 Task: Add Boiron Rhus Toxicodendron 30C to the cart.
Action: Mouse moved to (236, 110)
Screenshot: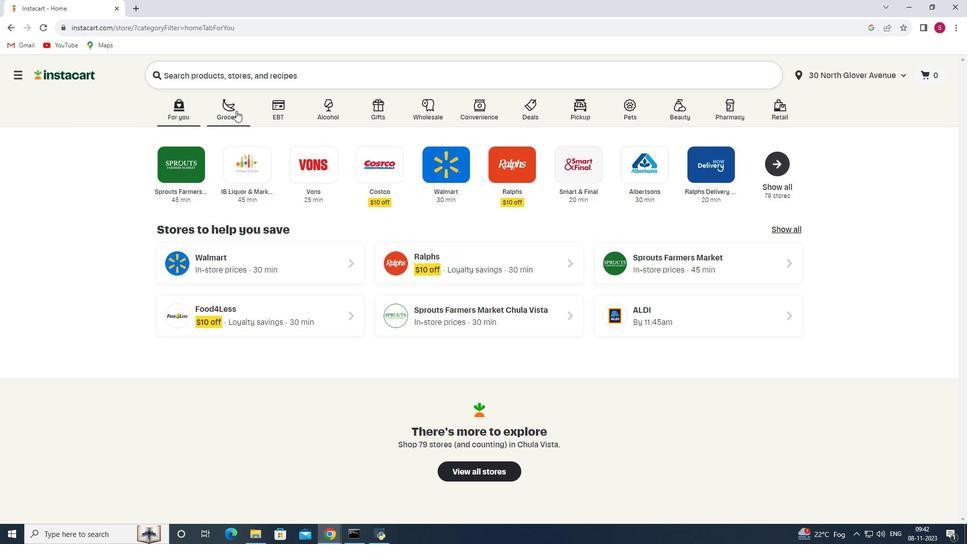 
Action: Mouse pressed left at (236, 110)
Screenshot: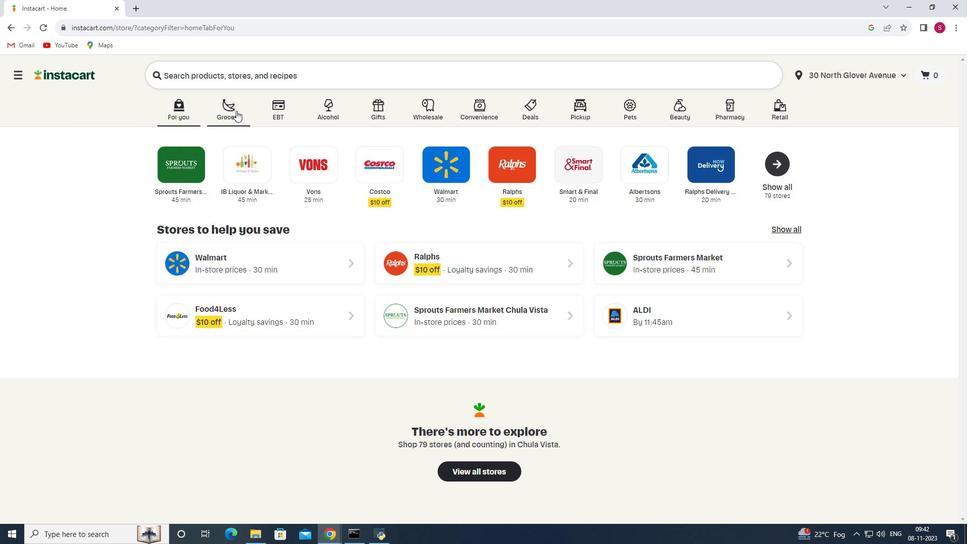 
Action: Mouse moved to (231, 291)
Screenshot: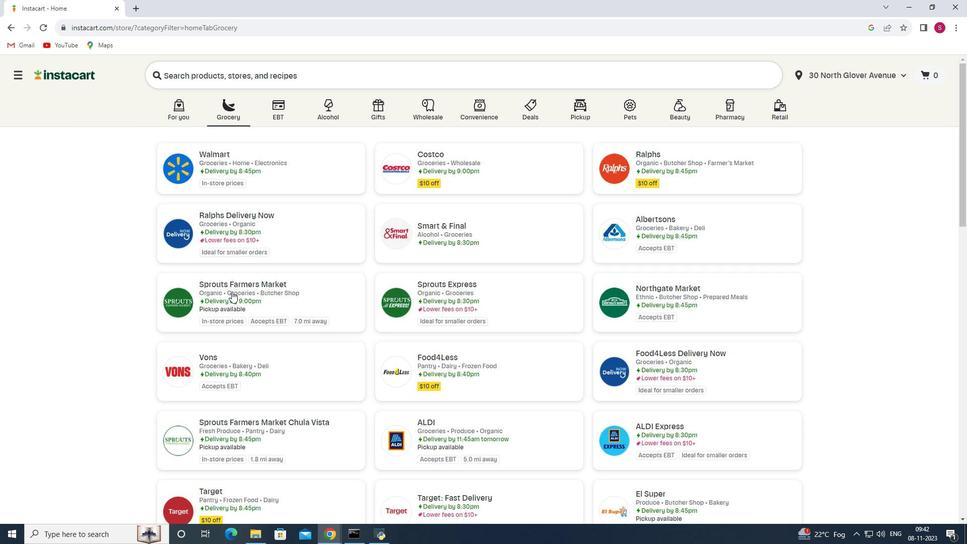 
Action: Mouse pressed left at (231, 291)
Screenshot: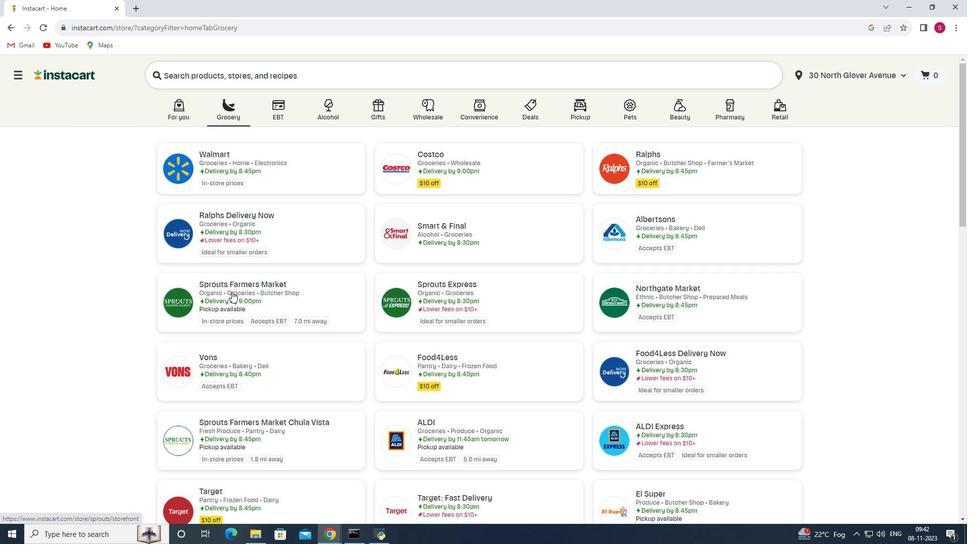 
Action: Mouse moved to (30, 318)
Screenshot: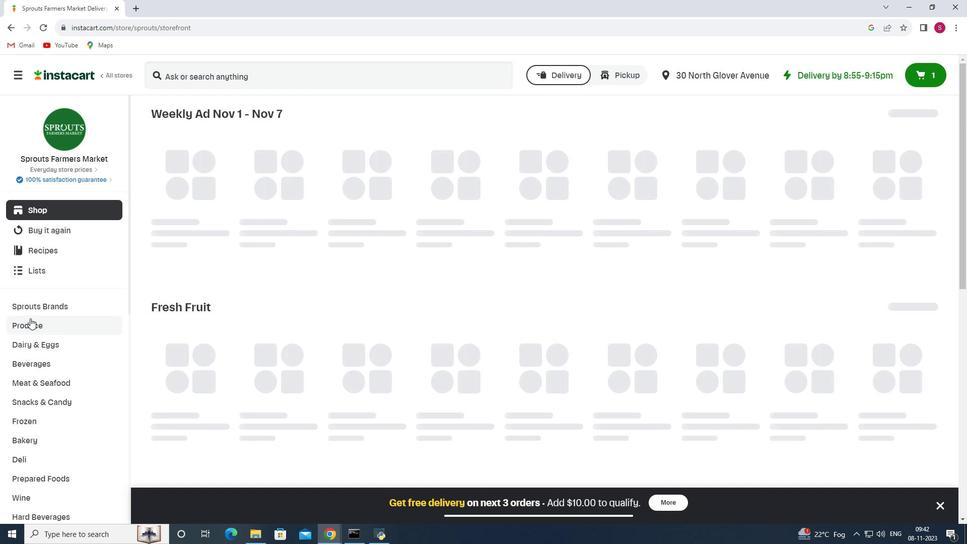 
Action: Mouse scrolled (30, 318) with delta (0, 0)
Screenshot: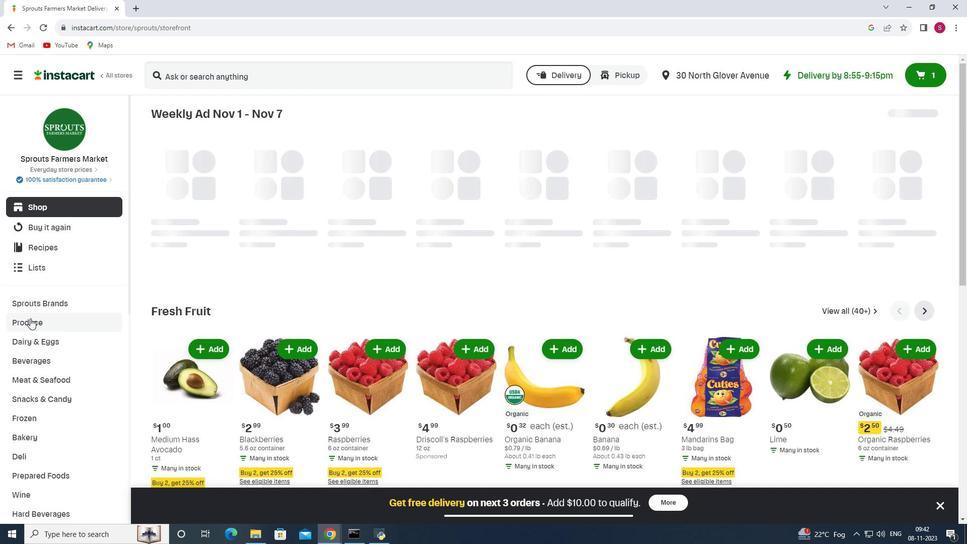 
Action: Mouse scrolled (30, 318) with delta (0, 0)
Screenshot: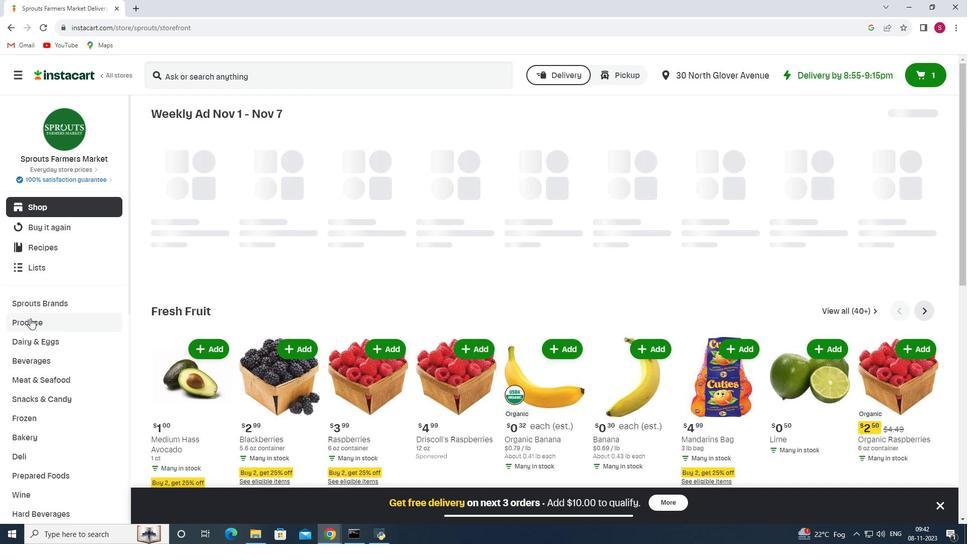 
Action: Mouse scrolled (30, 318) with delta (0, 0)
Screenshot: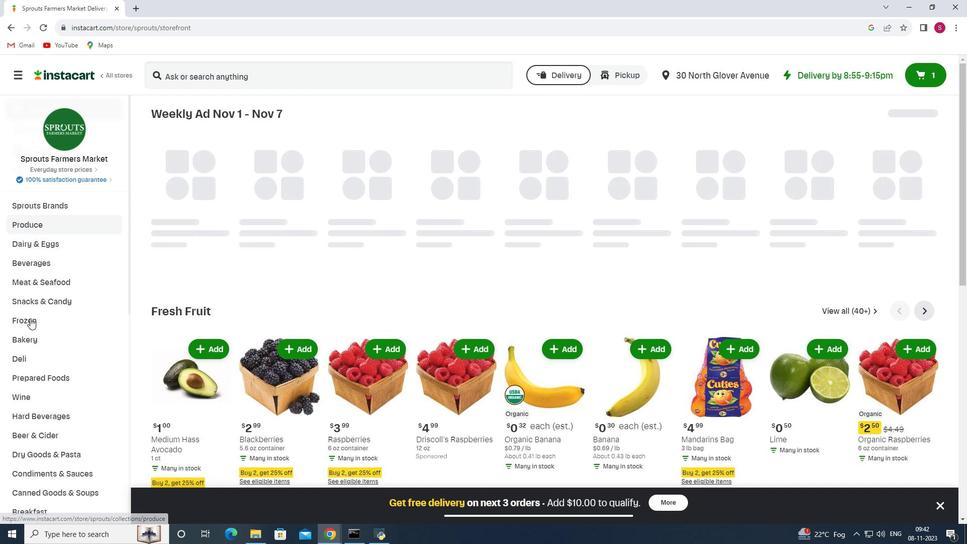 
Action: Mouse scrolled (30, 318) with delta (0, 0)
Screenshot: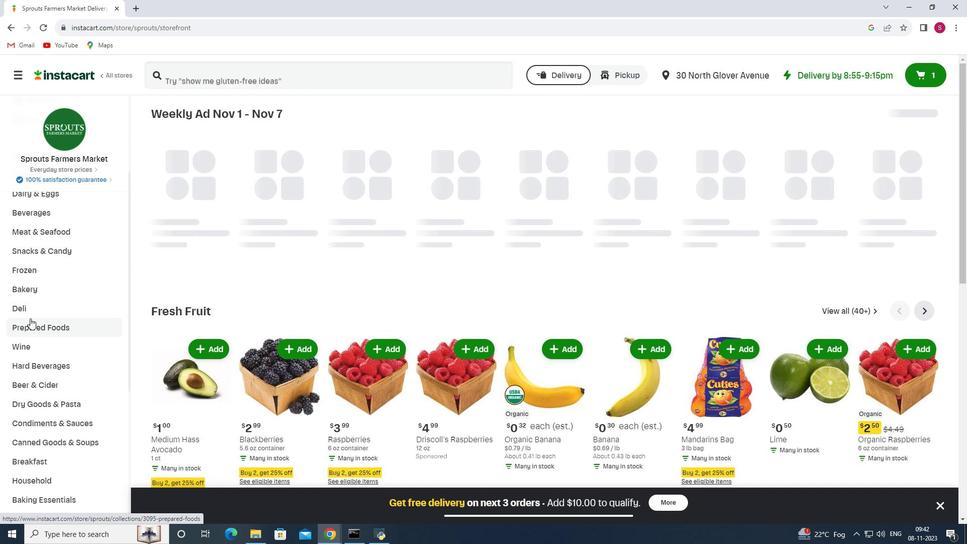 
Action: Mouse scrolled (30, 318) with delta (0, 0)
Screenshot: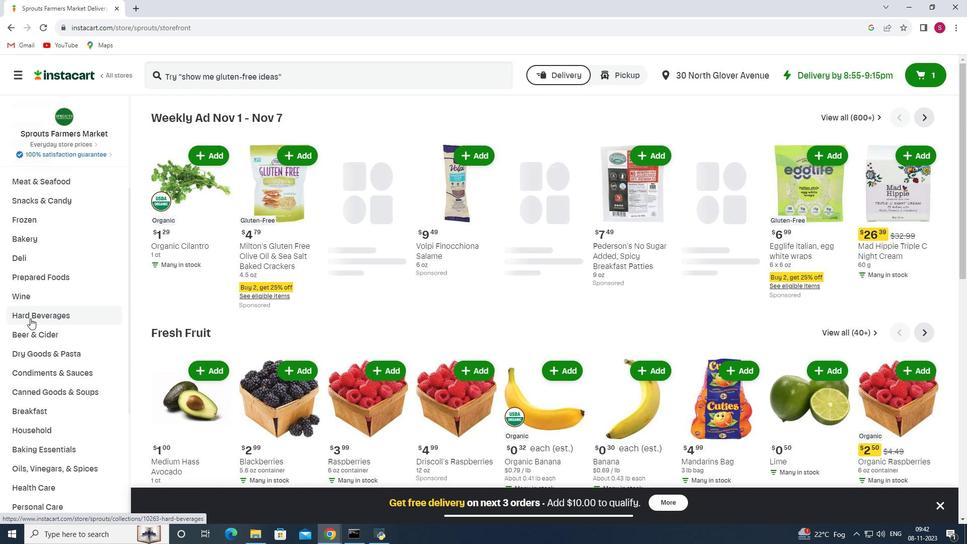 
Action: Mouse scrolled (30, 318) with delta (0, 0)
Screenshot: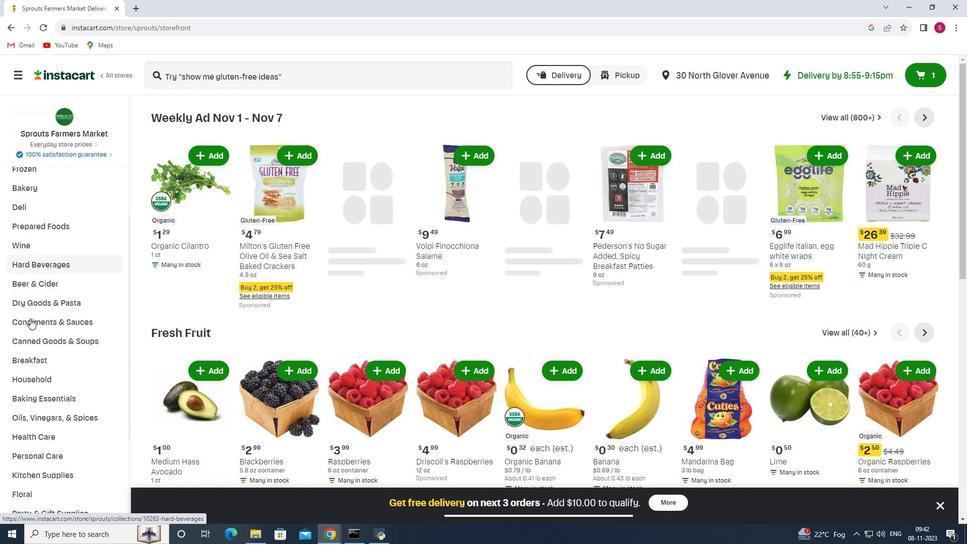 
Action: Mouse scrolled (30, 318) with delta (0, 0)
Screenshot: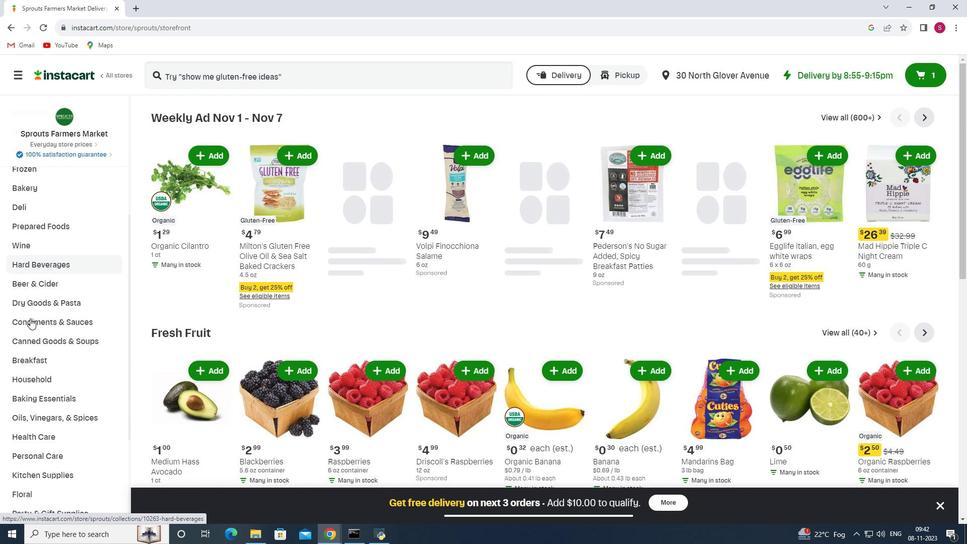 
Action: Mouse moved to (35, 333)
Screenshot: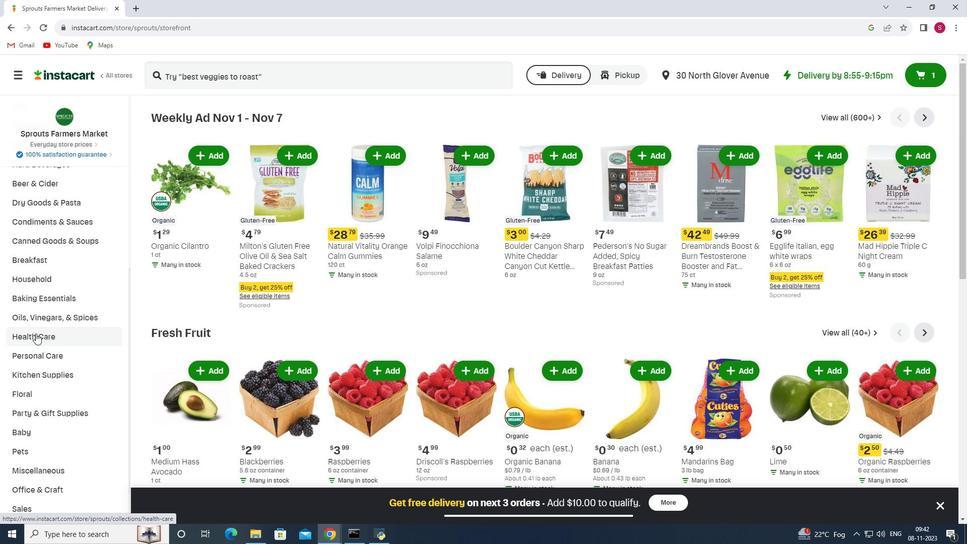 
Action: Mouse pressed left at (35, 333)
Screenshot: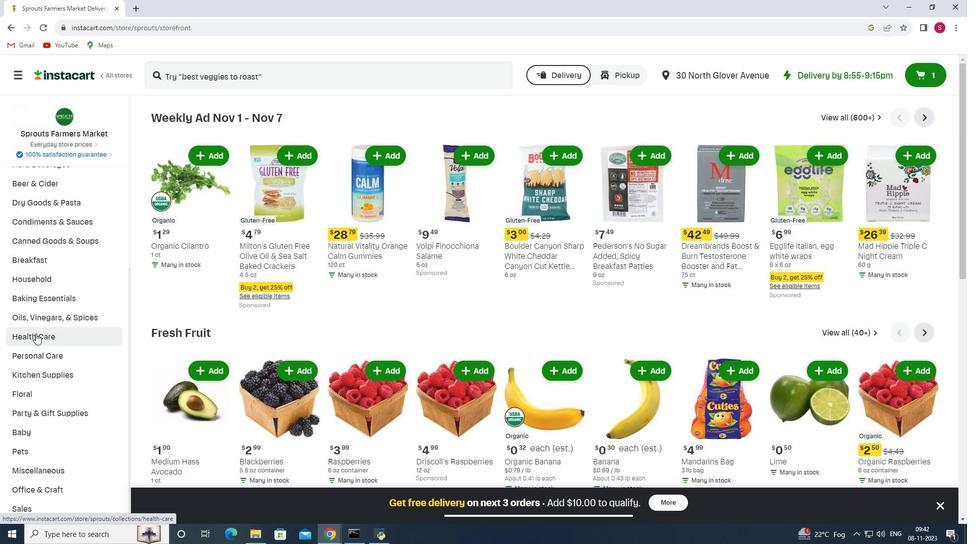 
Action: Mouse moved to (338, 143)
Screenshot: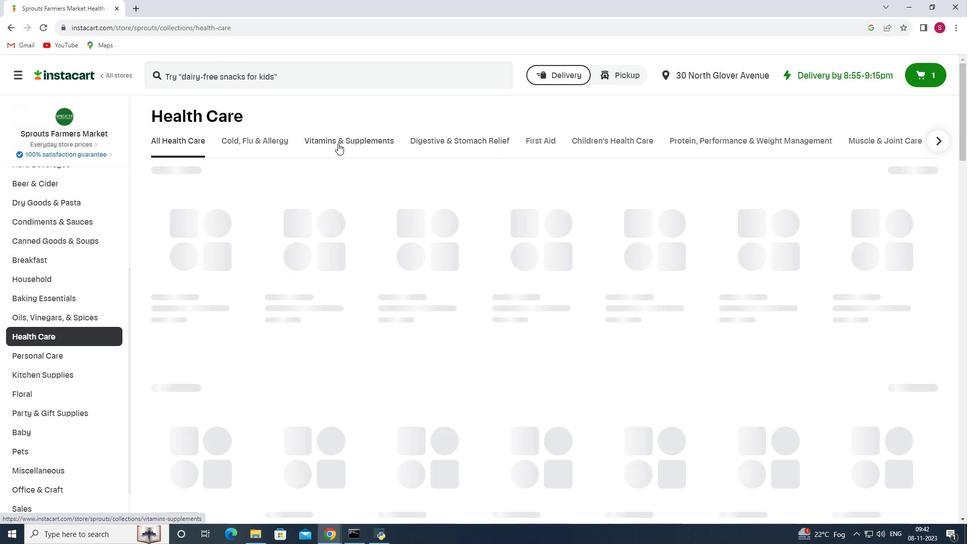 
Action: Mouse pressed left at (338, 143)
Screenshot: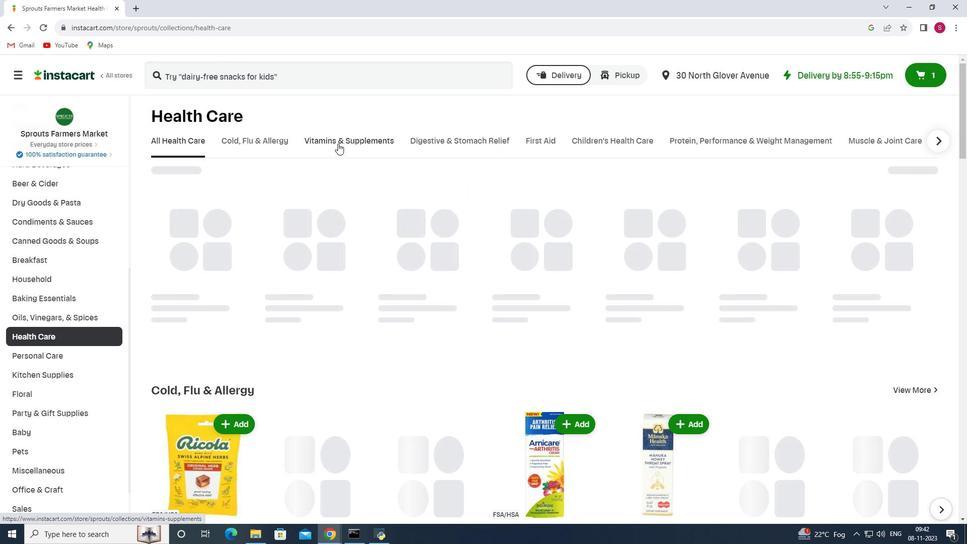 
Action: Mouse moved to (831, 188)
Screenshot: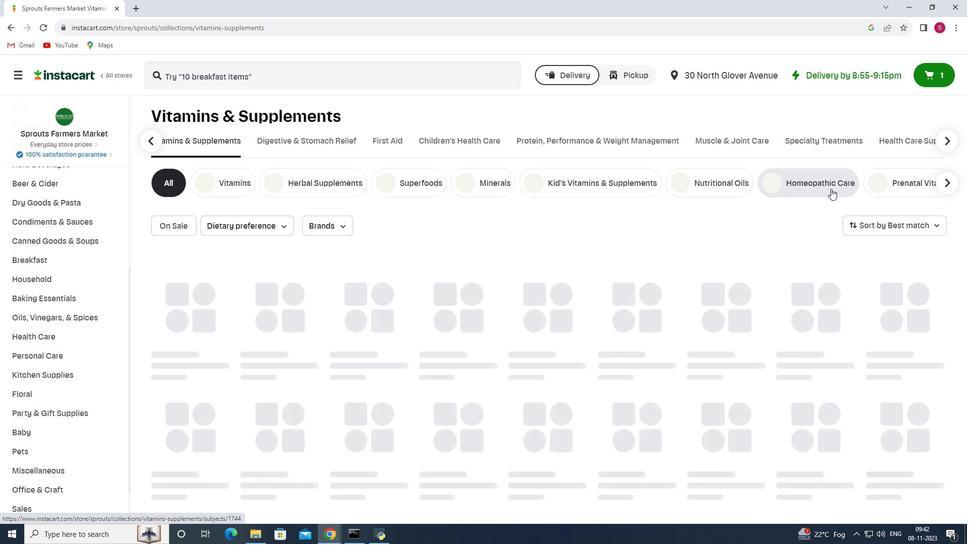
Action: Mouse pressed left at (831, 188)
Screenshot: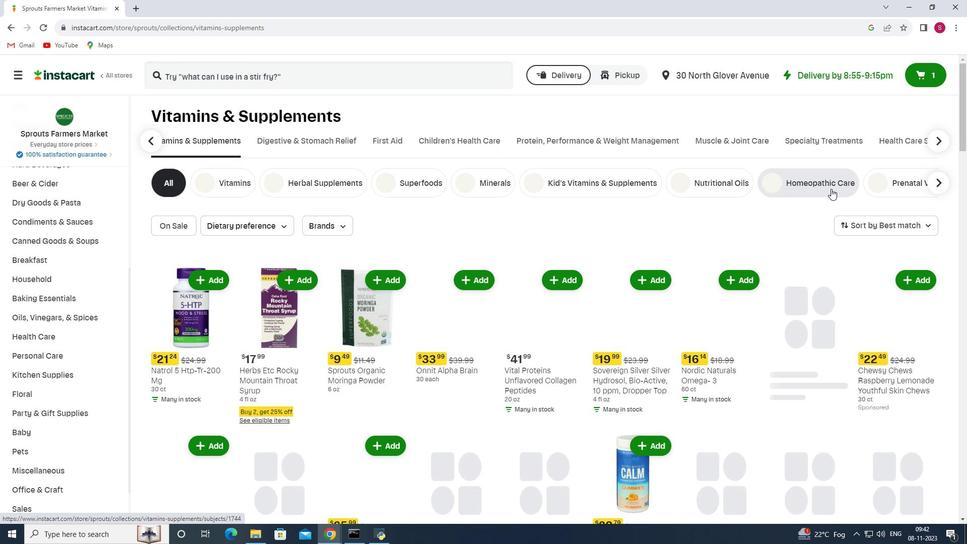 
Action: Mouse moved to (294, 76)
Screenshot: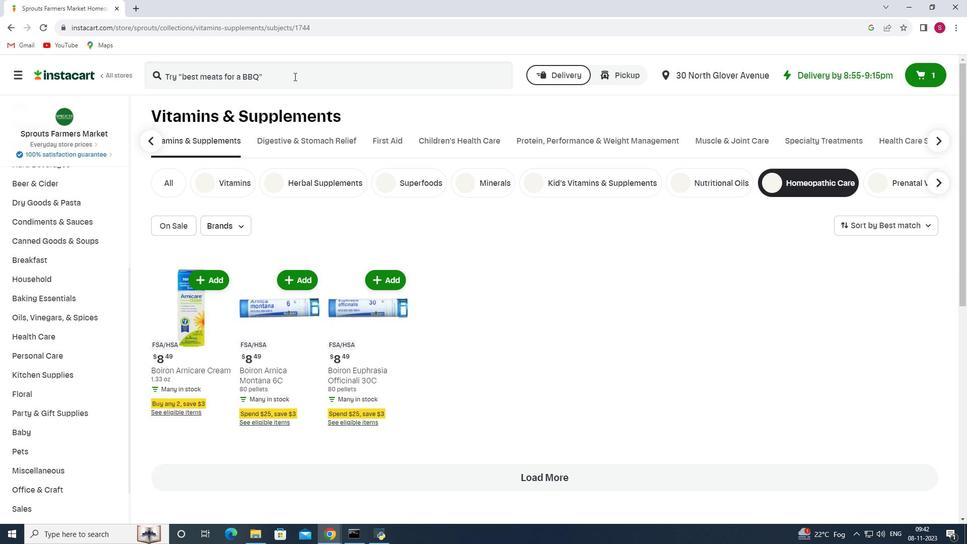 
Action: Mouse pressed left at (294, 76)
Screenshot: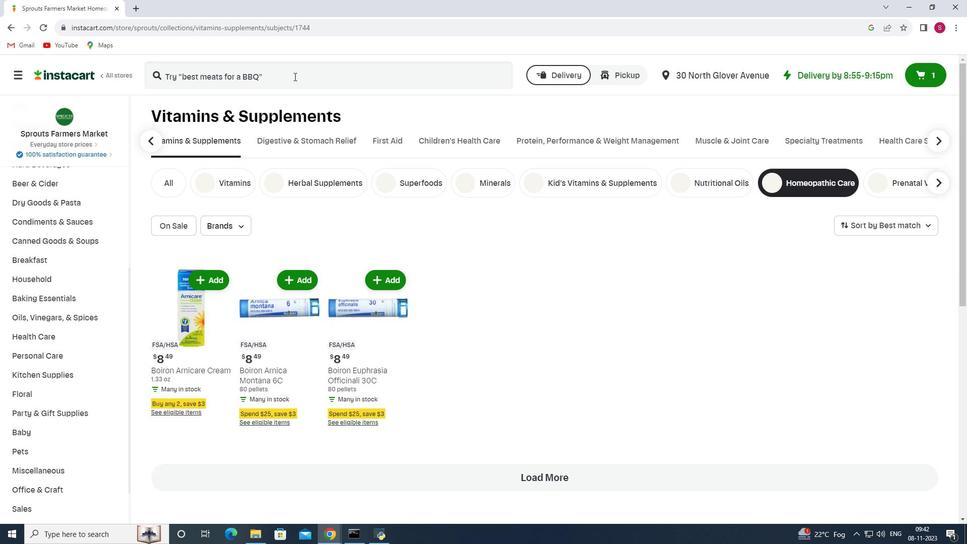 
Action: Key pressed <Key.shift><Key.shift><Key.shift><Key.shift><Key.shift><Key.shift><Key.shift><Key.shift><Key.shift>Boiron<Key.space><Key.shift>Rhus<Key.space><Key.shift>Toxicodendron<Key.space>30<Key.shift><Key.shift><Key.shift><Key.shift><Key.shift><Key.shift>C<Key.enter>
Screenshot: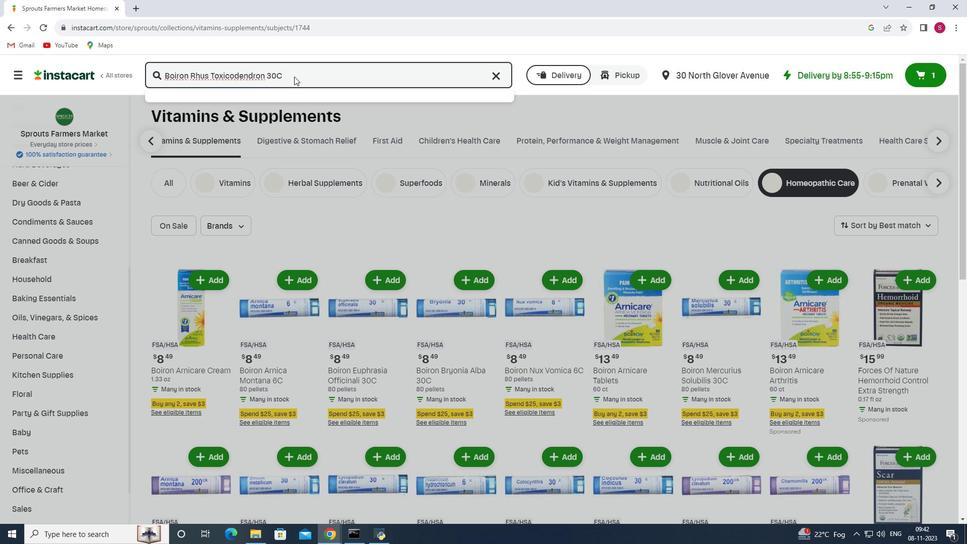 
Action: Mouse moved to (432, 159)
Screenshot: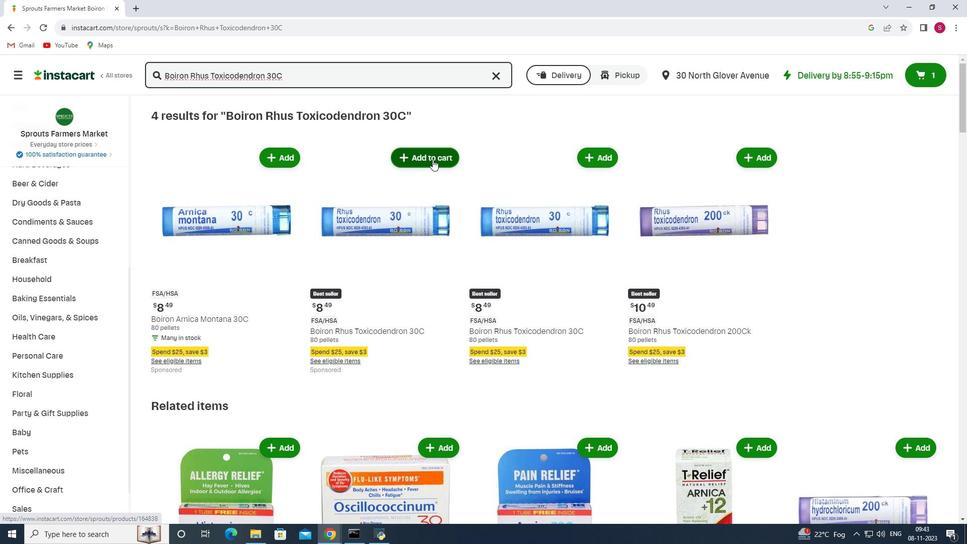 
Action: Mouse pressed left at (432, 159)
Screenshot: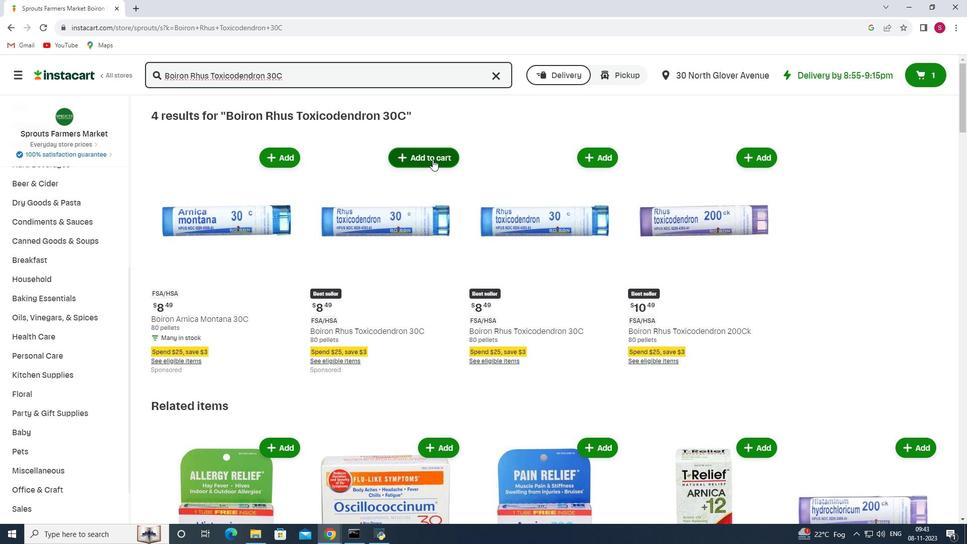 
